 Task: Send an email with the signature Jayden King with the subject Thank you for your application and the message Please let us know if you require any support from our end for the project. from softage.8@softage.net to softage.7@softage.net and move the email from Sent Items to the folder Homework
Action: Mouse moved to (51, 106)
Screenshot: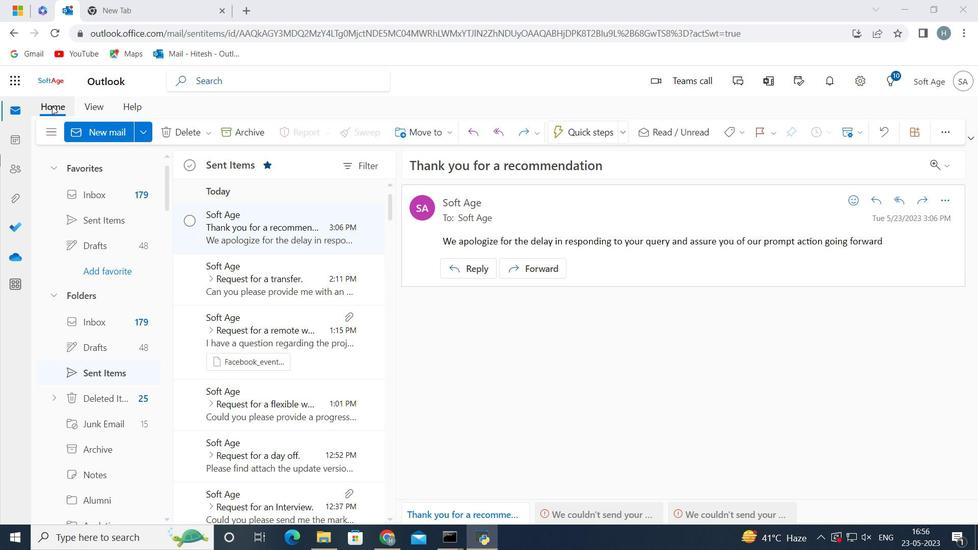 
Action: Mouse pressed left at (51, 106)
Screenshot: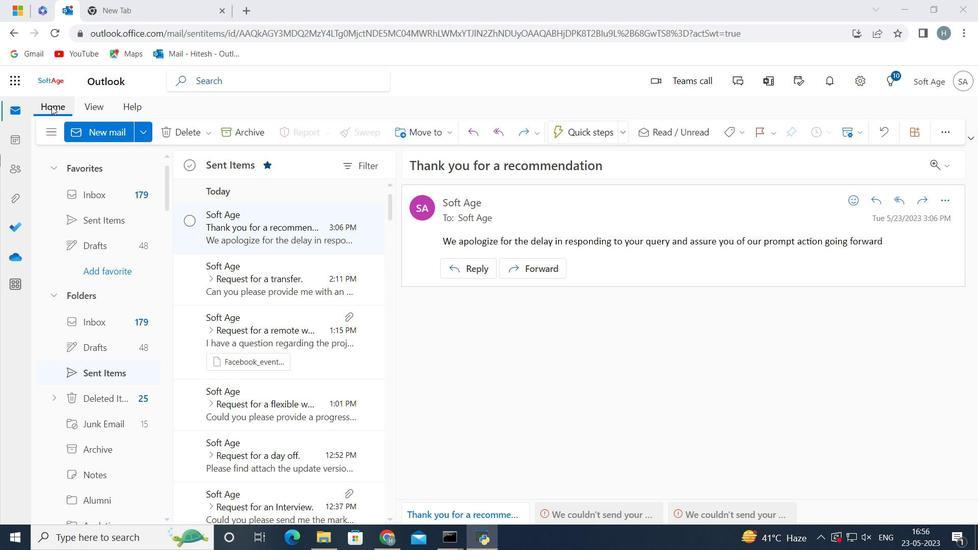 
Action: Mouse moved to (88, 131)
Screenshot: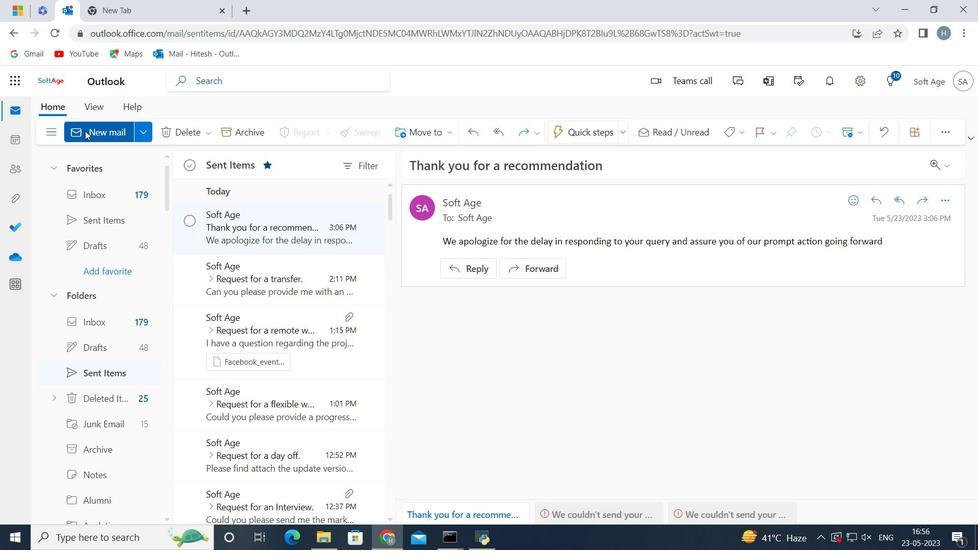 
Action: Mouse pressed left at (88, 131)
Screenshot: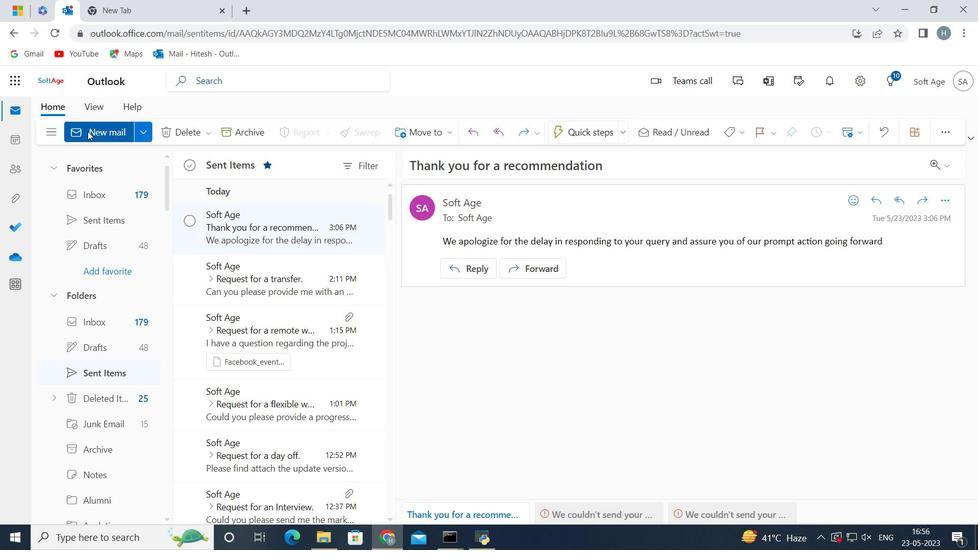 
Action: Mouse moved to (793, 132)
Screenshot: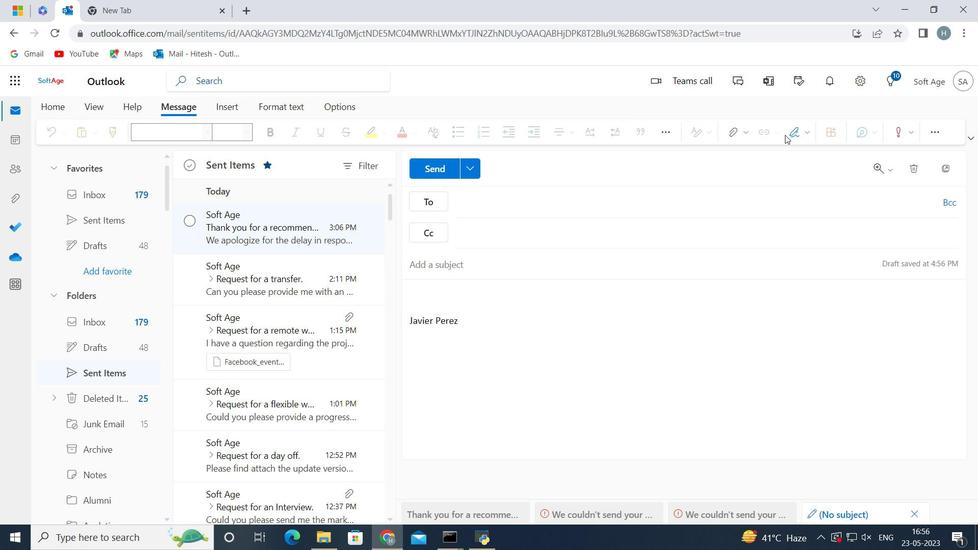 
Action: Mouse pressed left at (793, 132)
Screenshot: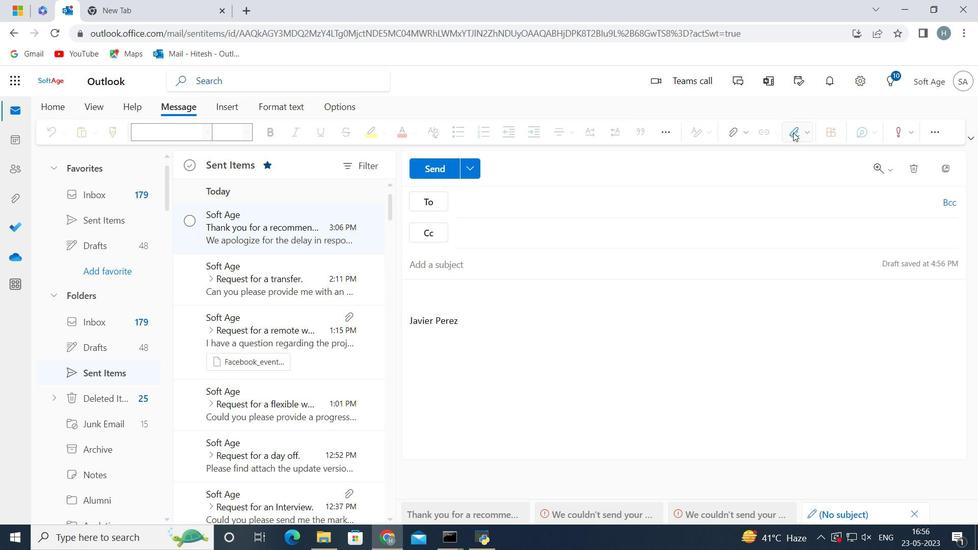 
Action: Mouse moved to (777, 179)
Screenshot: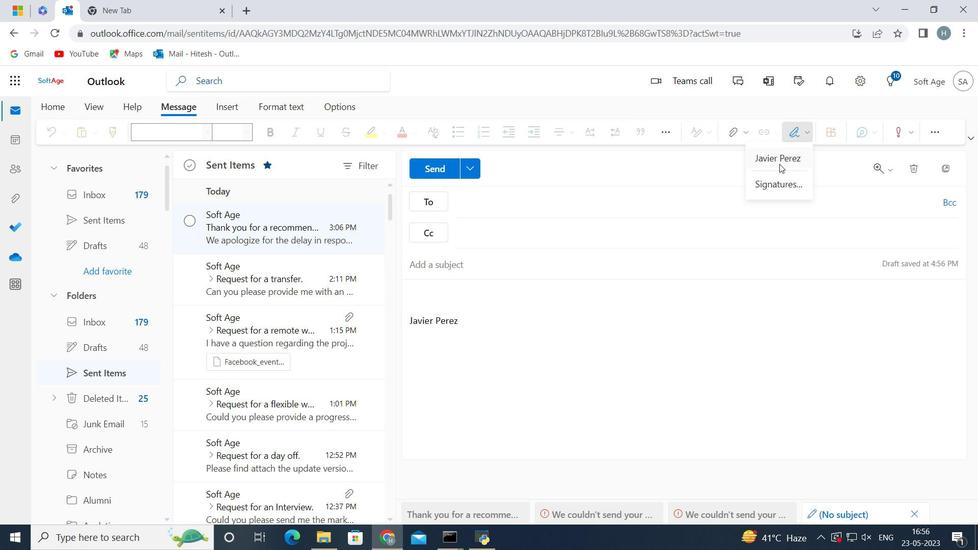 
Action: Mouse pressed left at (777, 179)
Screenshot: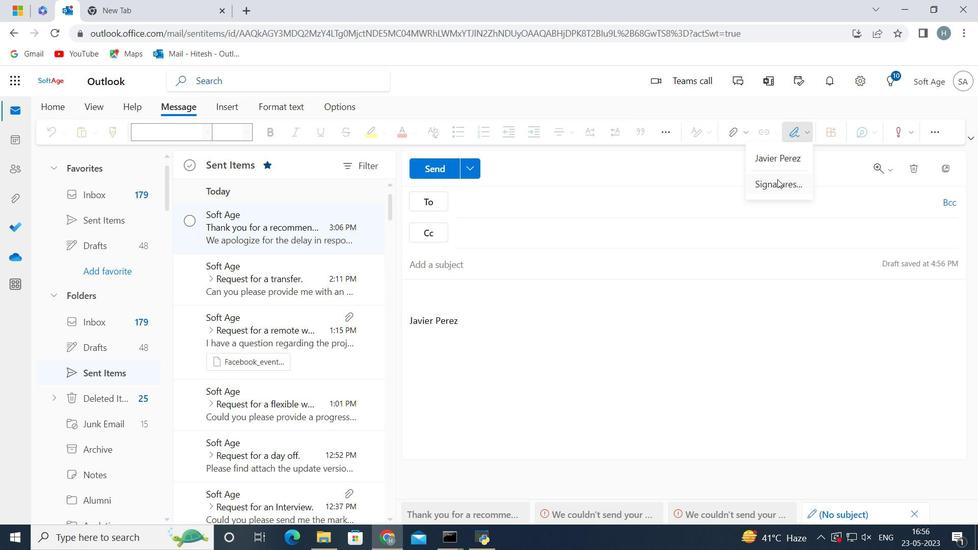 
Action: Mouse moved to (732, 234)
Screenshot: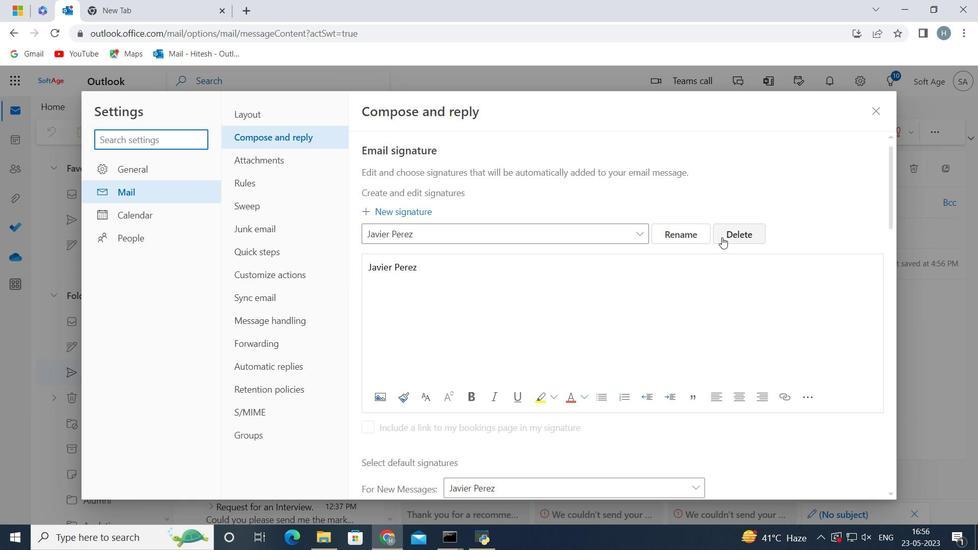 
Action: Mouse pressed left at (732, 234)
Screenshot: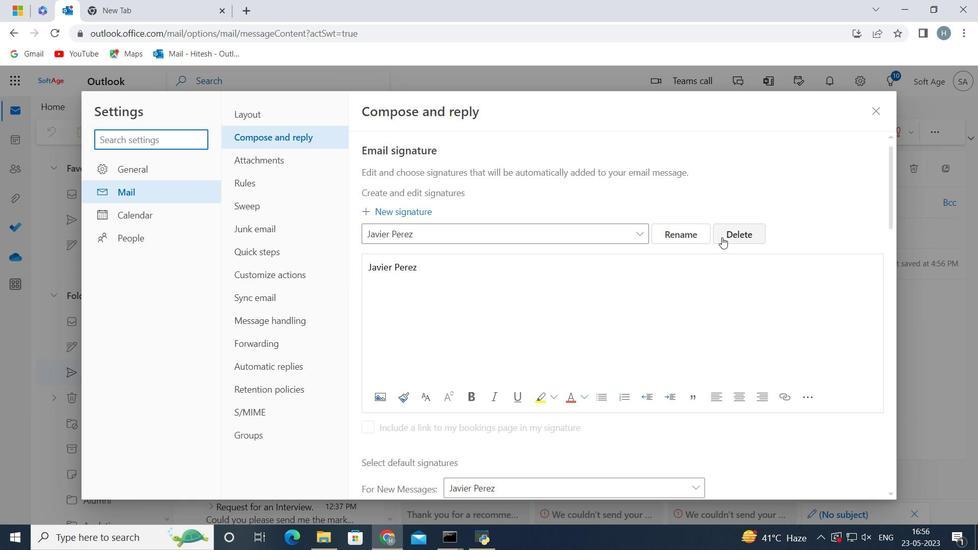 
Action: Mouse moved to (425, 232)
Screenshot: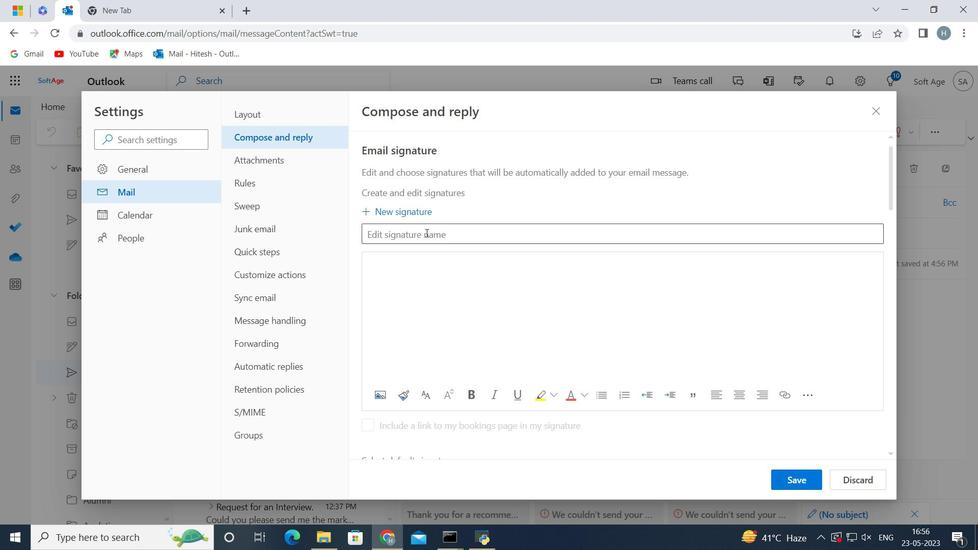 
Action: Mouse pressed left at (425, 232)
Screenshot: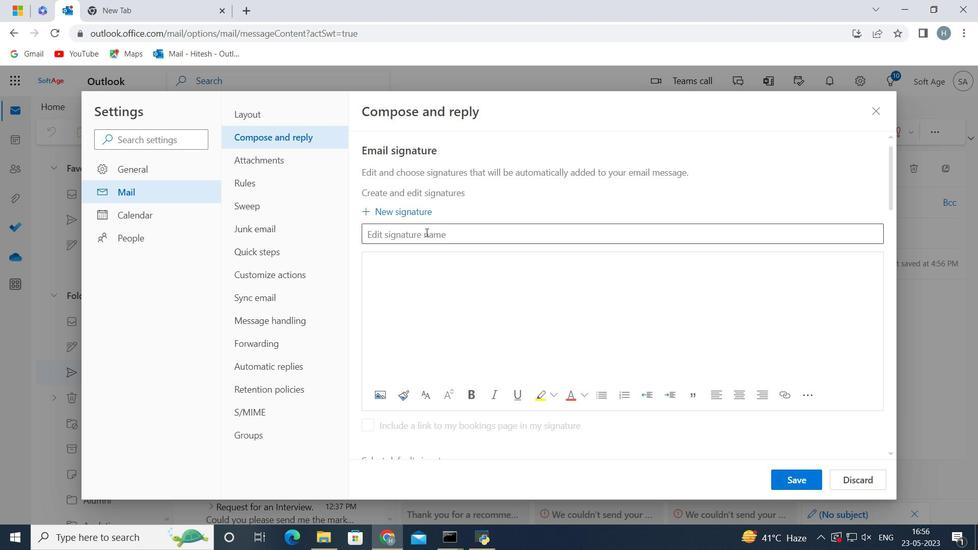 
Action: Key pressed <Key.shift>Jayden<Key.space><Key.shift_r>King<Key.space>
Screenshot: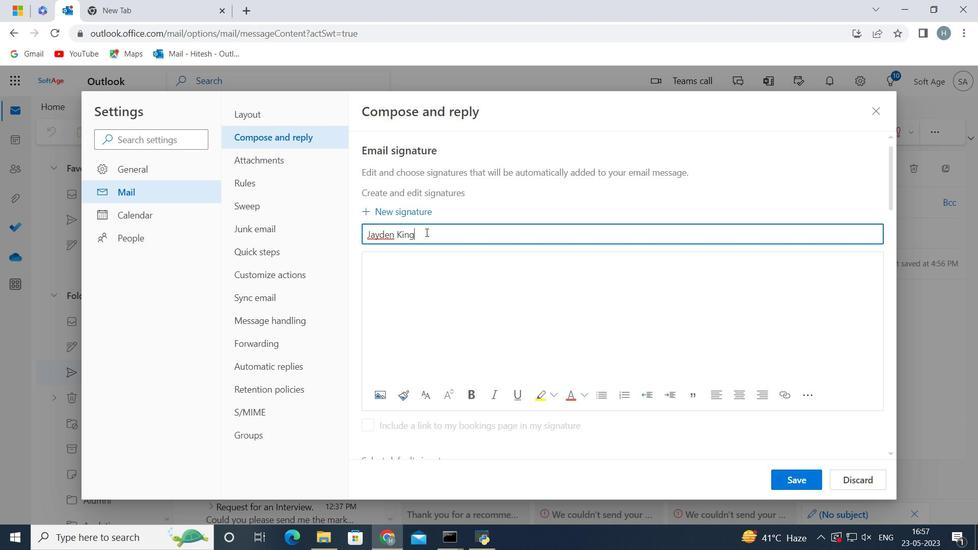
Action: Mouse moved to (380, 260)
Screenshot: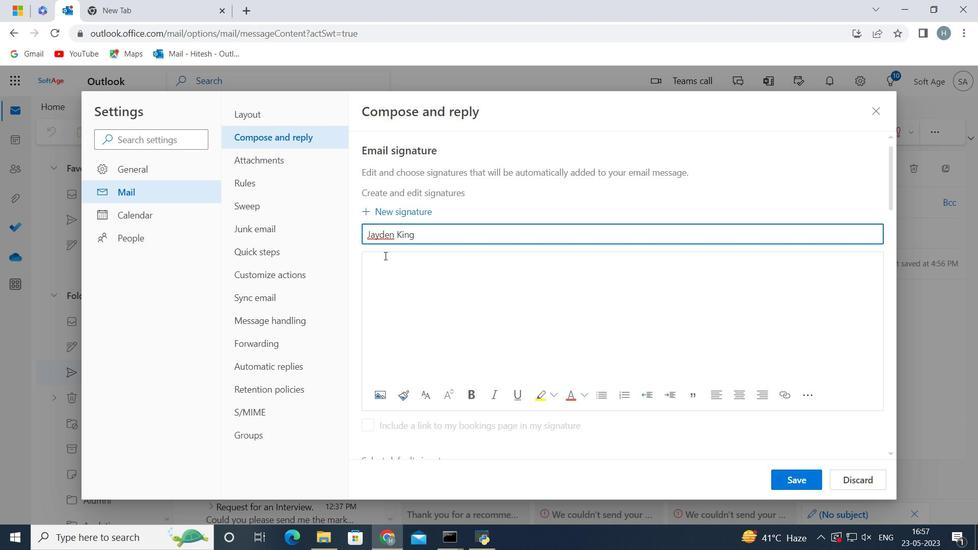 
Action: Mouse pressed left at (380, 260)
Screenshot: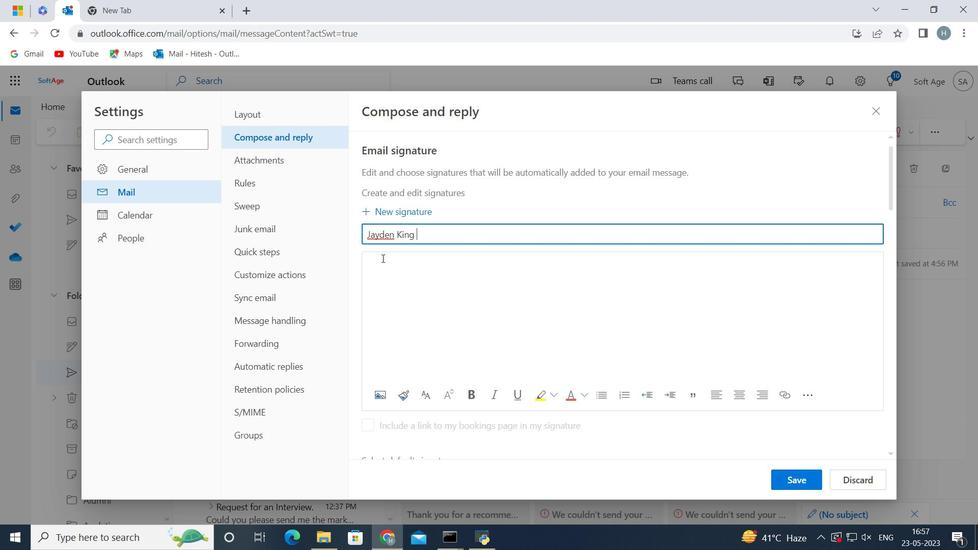 
Action: Key pressed <Key.shift>Jayden<Key.space><Key.shift_r>King<Key.space>
Screenshot: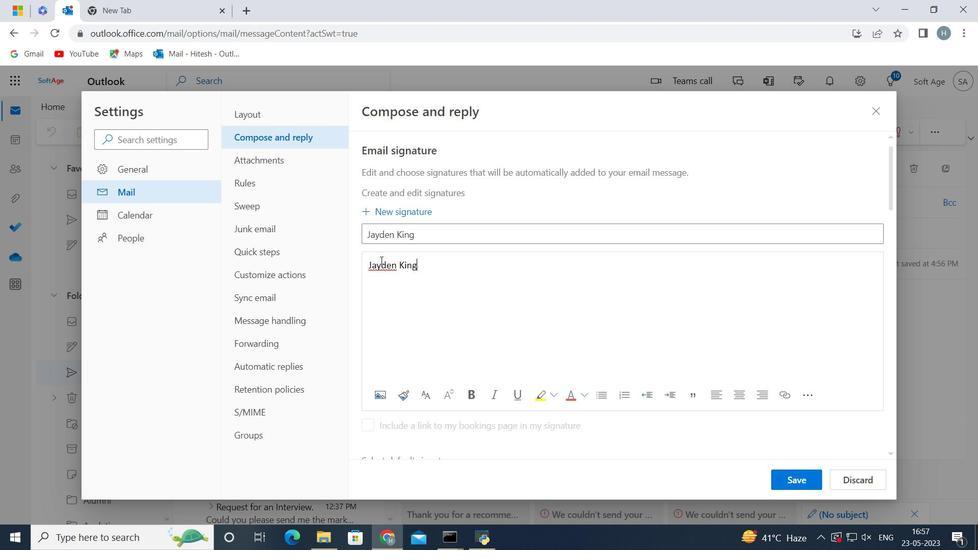 
Action: Mouse moved to (791, 485)
Screenshot: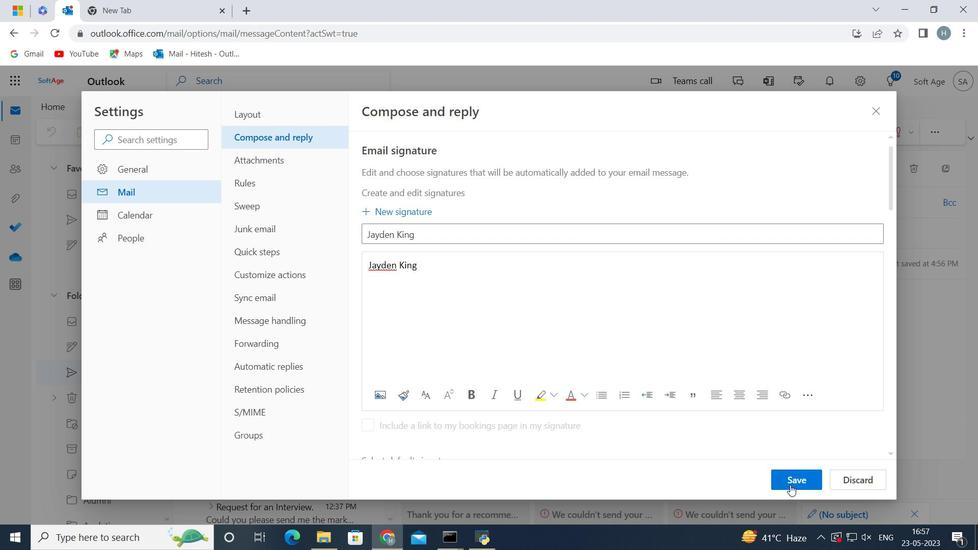 
Action: Mouse pressed left at (791, 485)
Screenshot: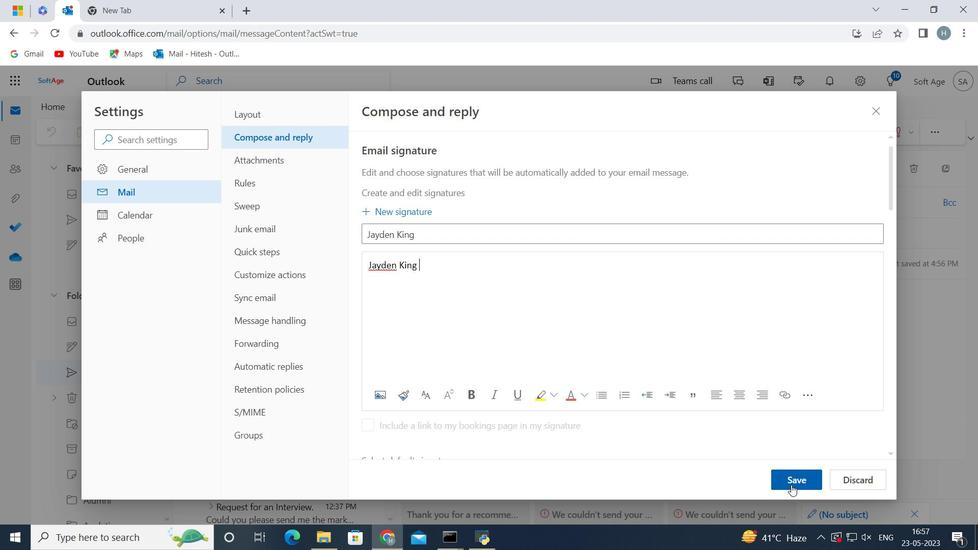 
Action: Mouse moved to (671, 389)
Screenshot: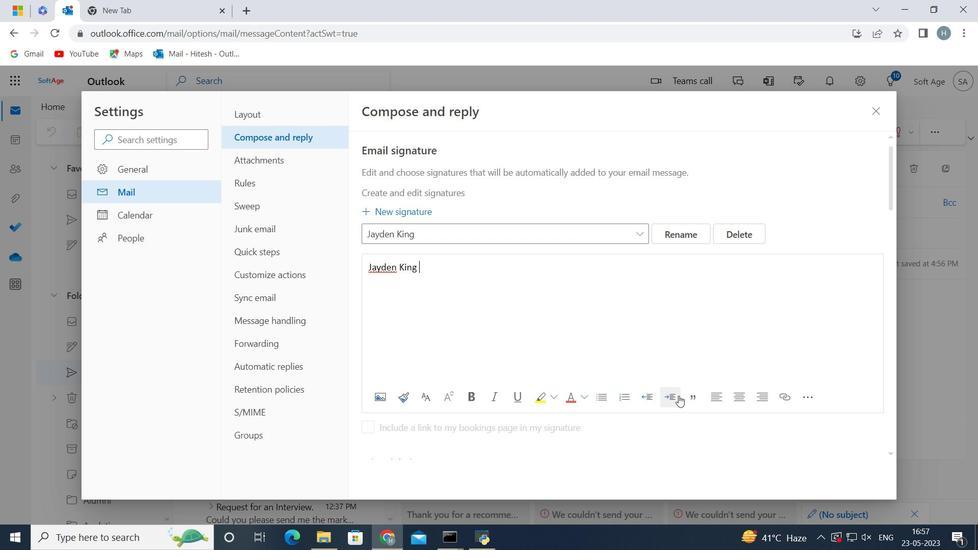 
Action: Mouse scrolled (671, 388) with delta (0, 0)
Screenshot: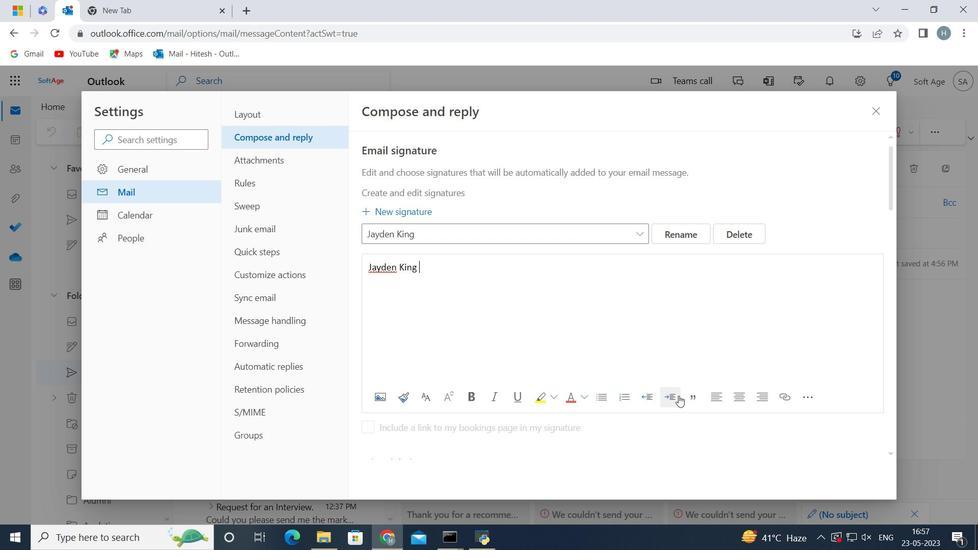 
Action: Mouse moved to (658, 385)
Screenshot: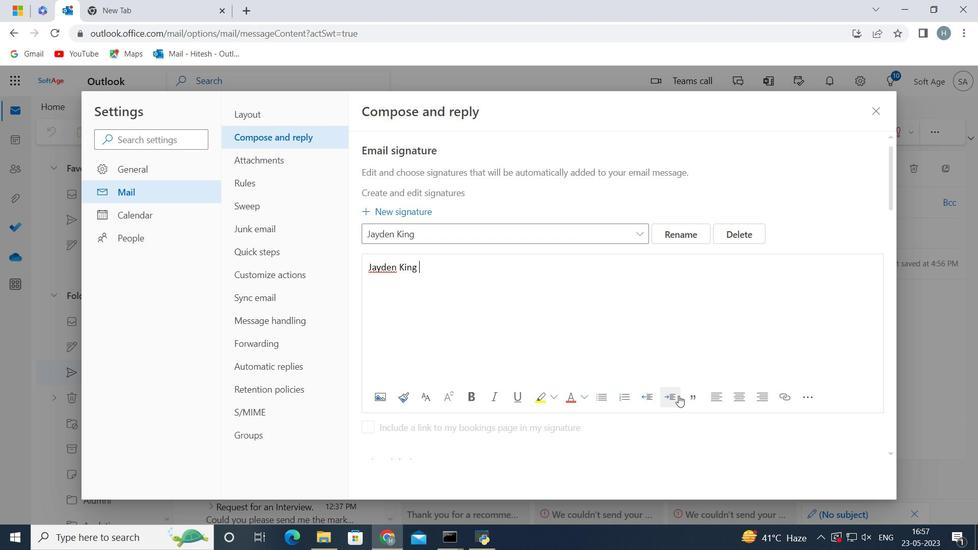 
Action: Mouse scrolled (658, 384) with delta (0, 0)
Screenshot: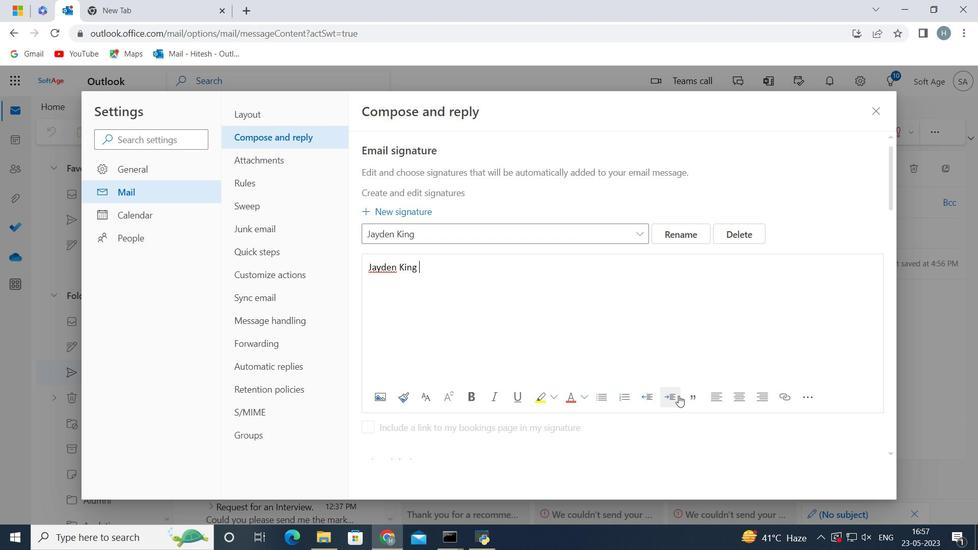 
Action: Mouse moved to (644, 382)
Screenshot: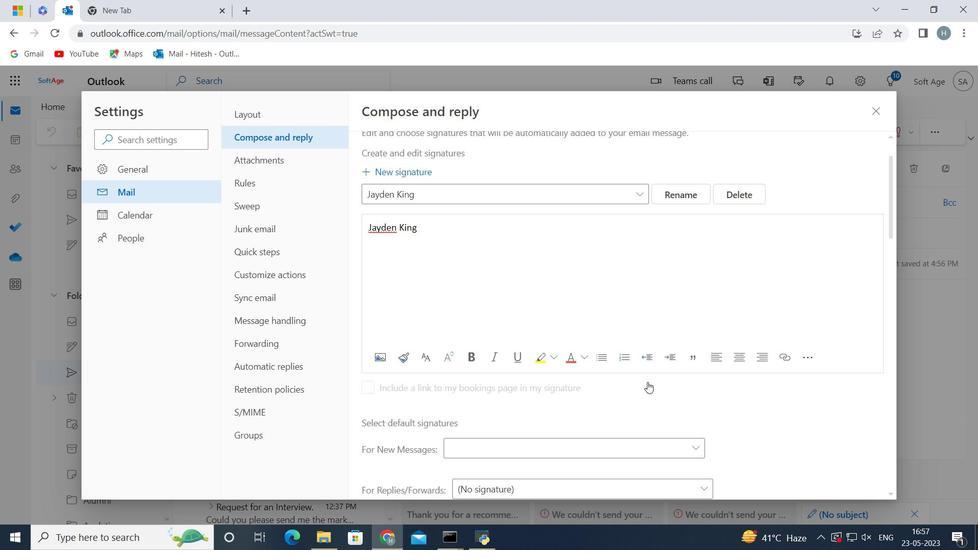 
Action: Mouse scrolled (644, 382) with delta (0, 0)
Screenshot: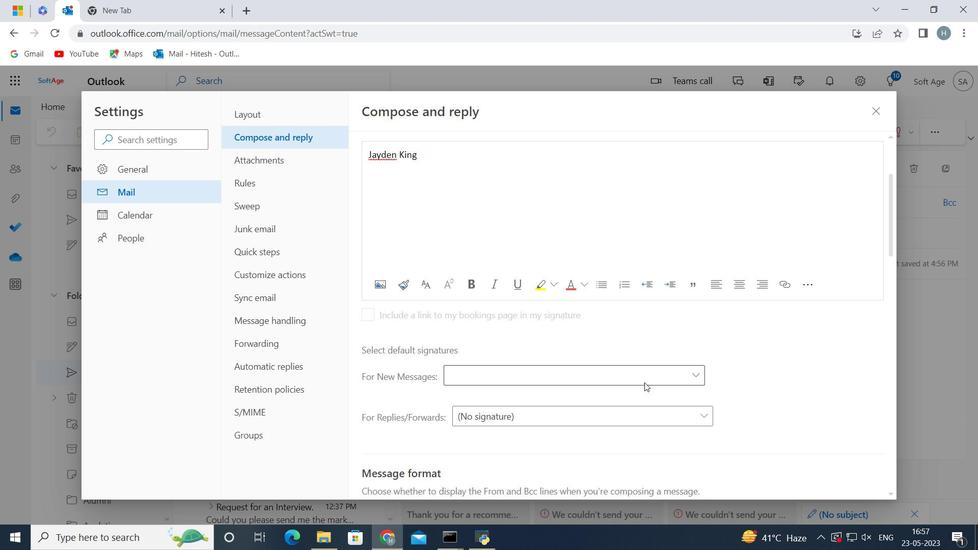 
Action: Mouse moved to (666, 290)
Screenshot: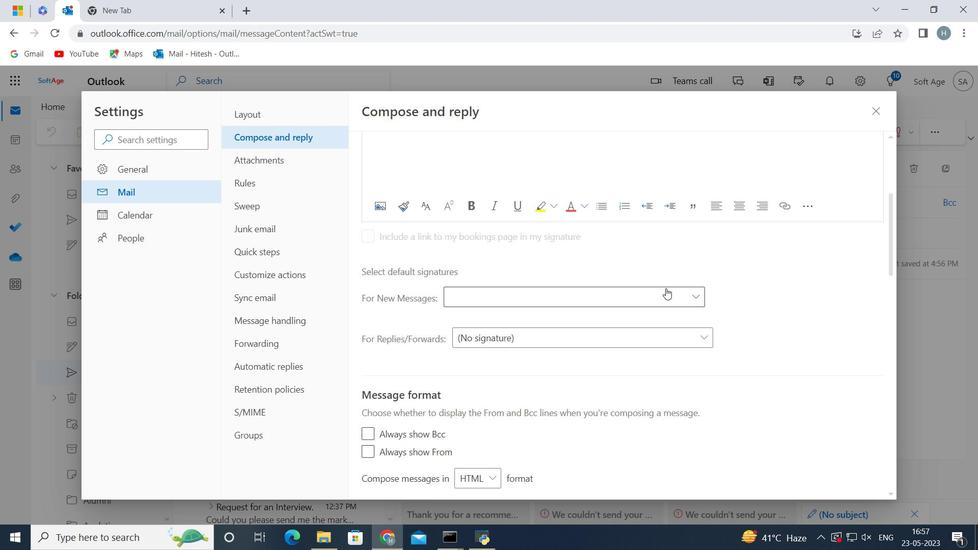 
Action: Mouse pressed left at (666, 290)
Screenshot: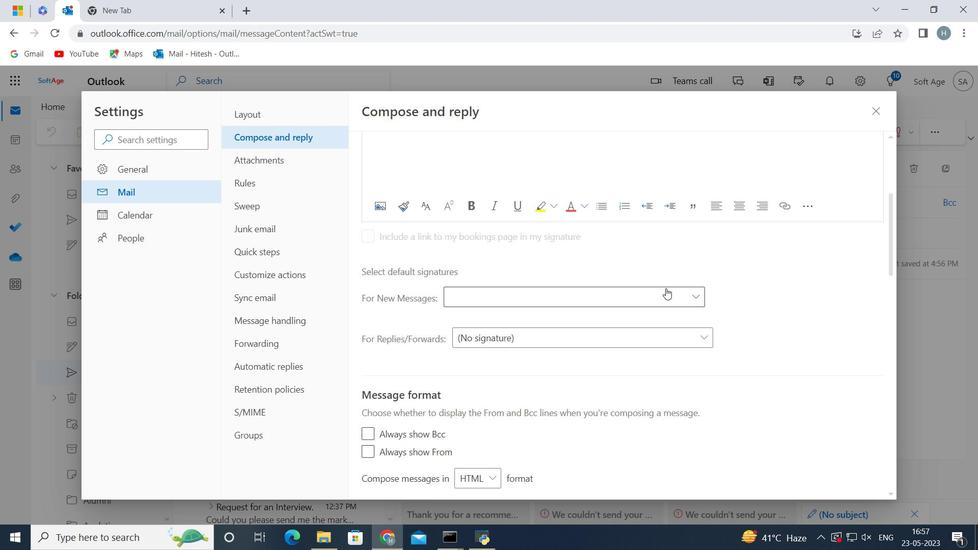 
Action: Mouse moved to (646, 335)
Screenshot: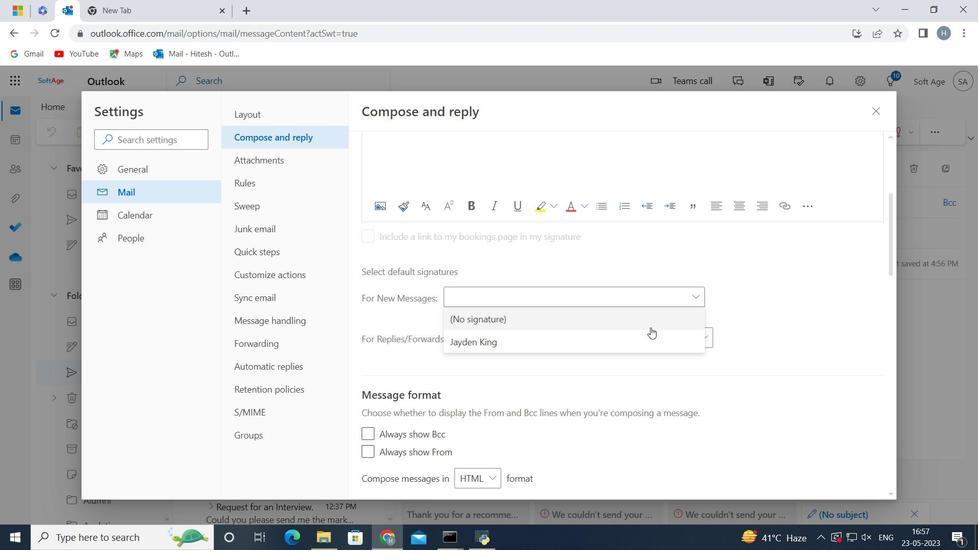 
Action: Mouse pressed left at (646, 335)
Screenshot: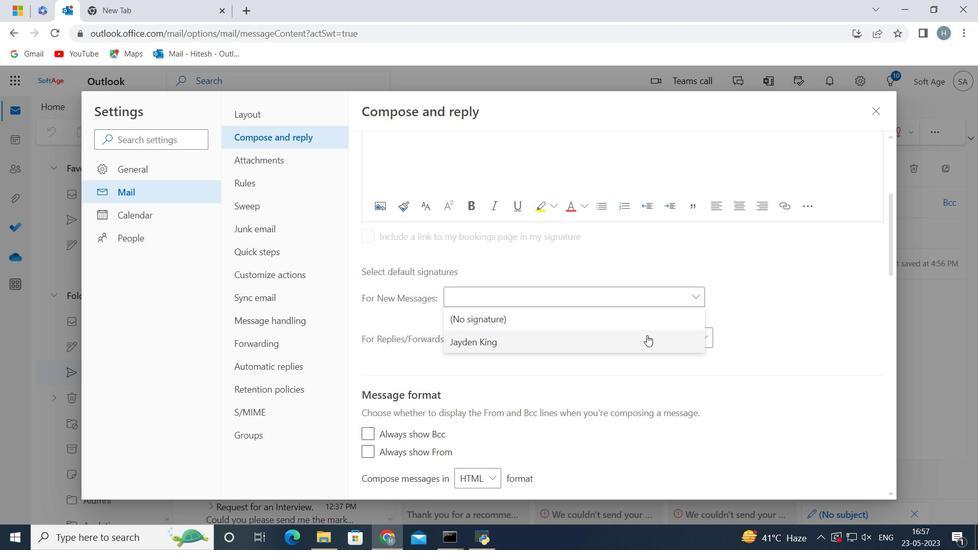 
Action: Mouse moved to (793, 481)
Screenshot: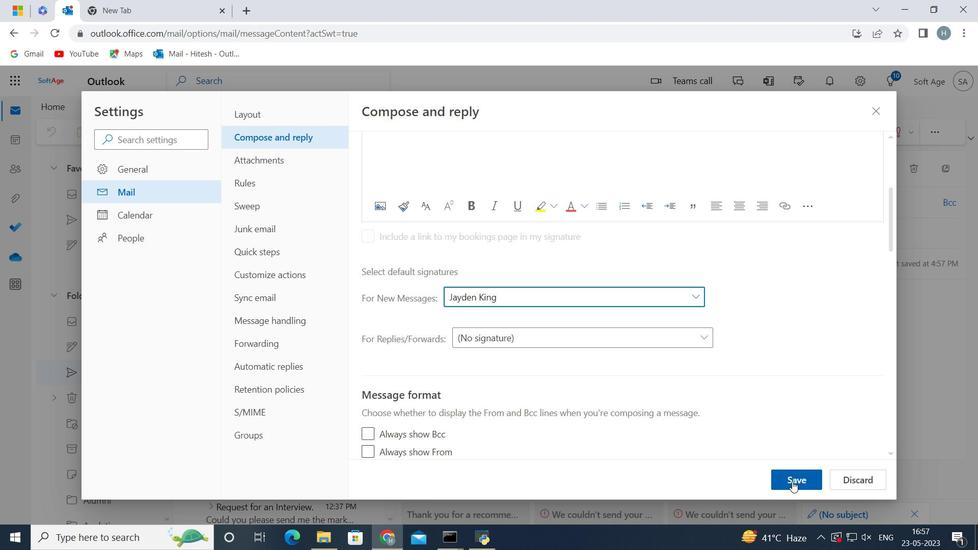 
Action: Mouse pressed left at (793, 481)
Screenshot: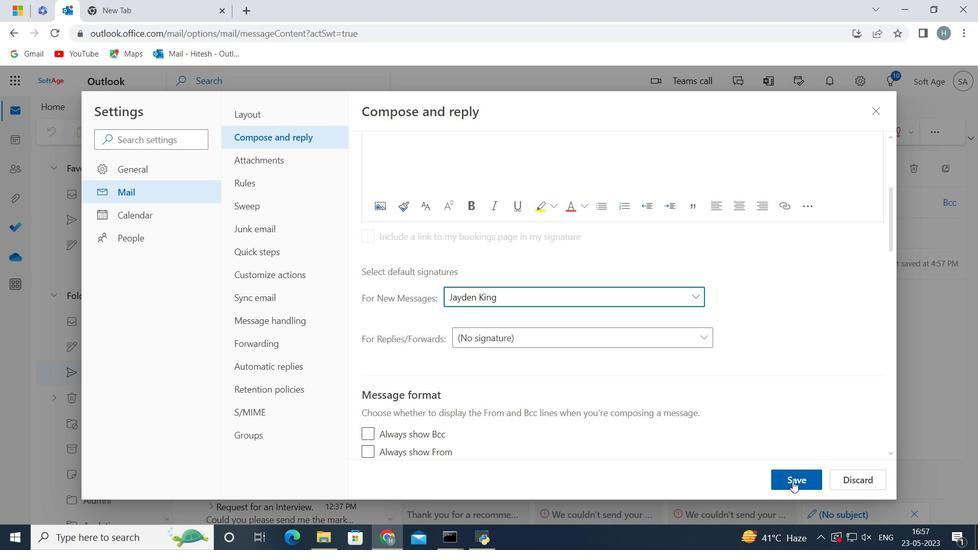 
Action: Mouse moved to (872, 112)
Screenshot: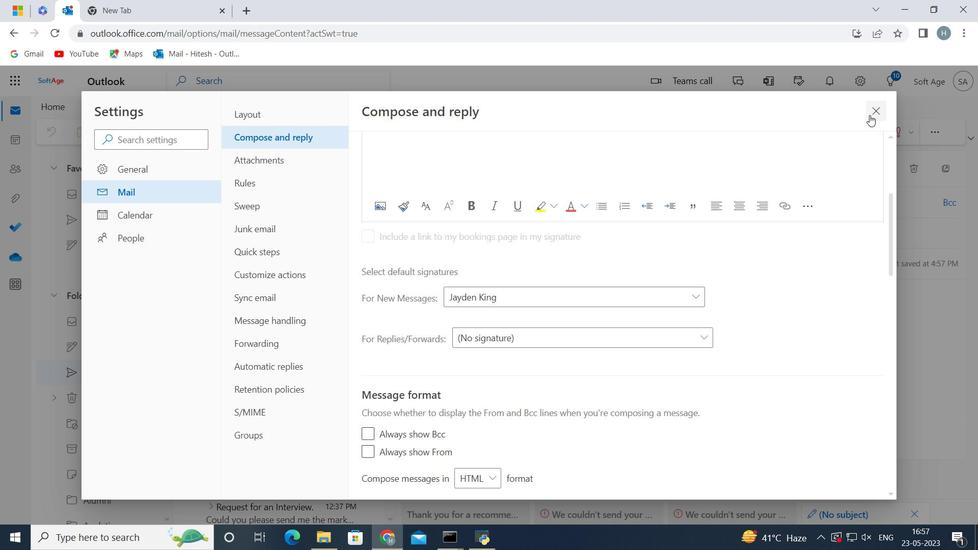 
Action: Mouse pressed left at (872, 112)
Screenshot: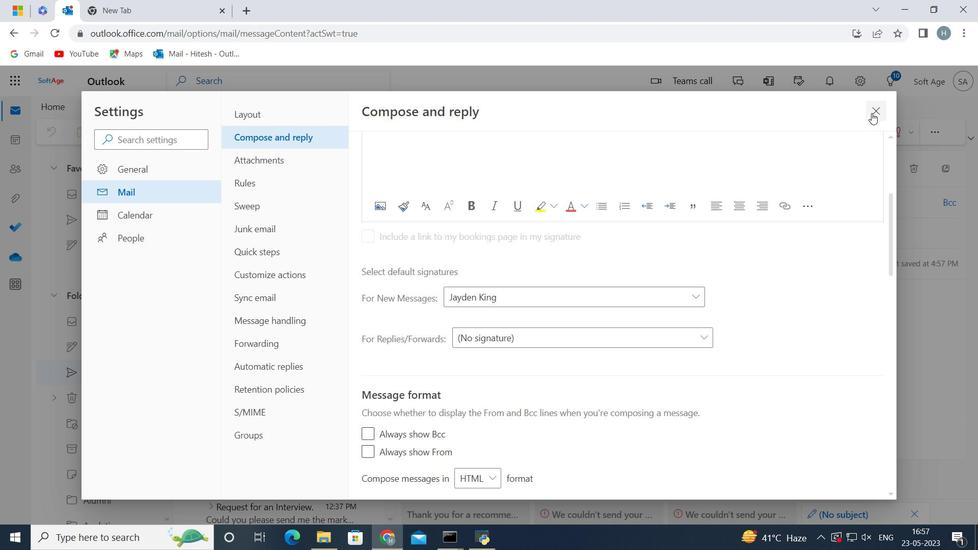 
Action: Mouse moved to (423, 262)
Screenshot: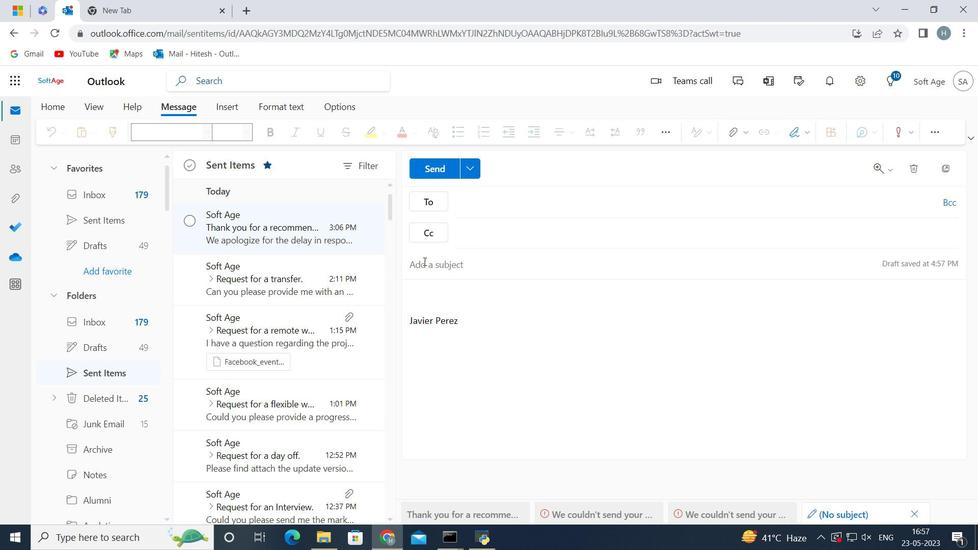 
Action: Mouse pressed left at (423, 262)
Screenshot: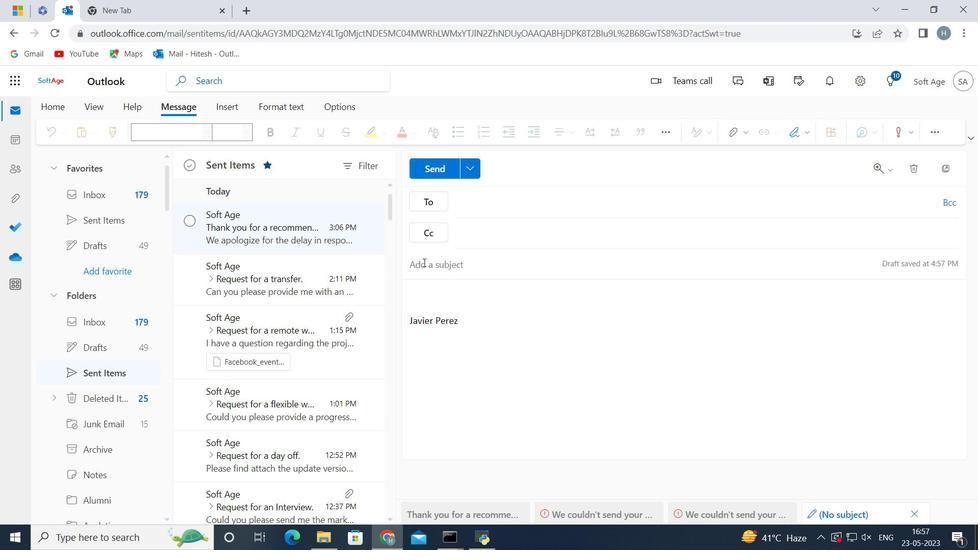 
Action: Key pressed <Key.shift>Thank<Key.space>you<Key.space>for<Key.space>your<Key.space>application<Key.space>
Screenshot: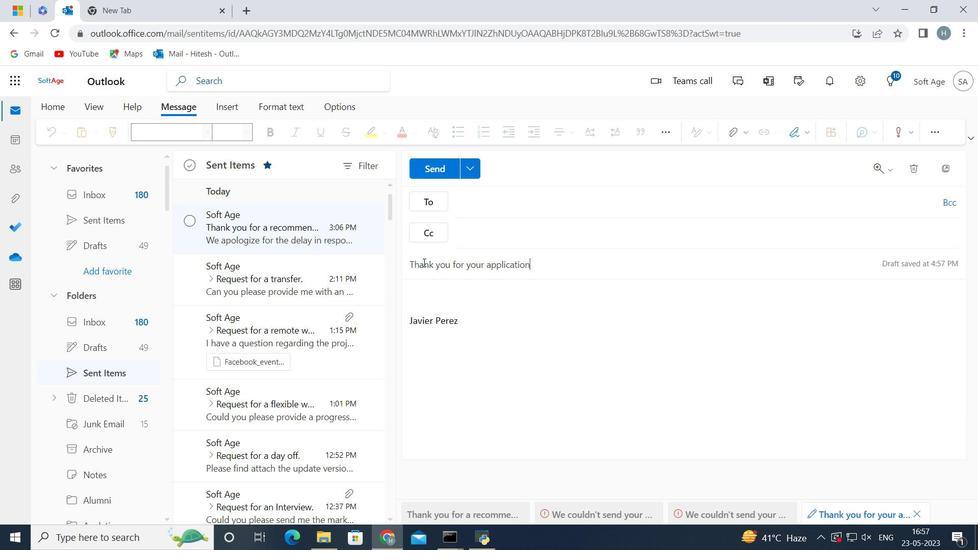 
Action: Mouse moved to (470, 317)
Screenshot: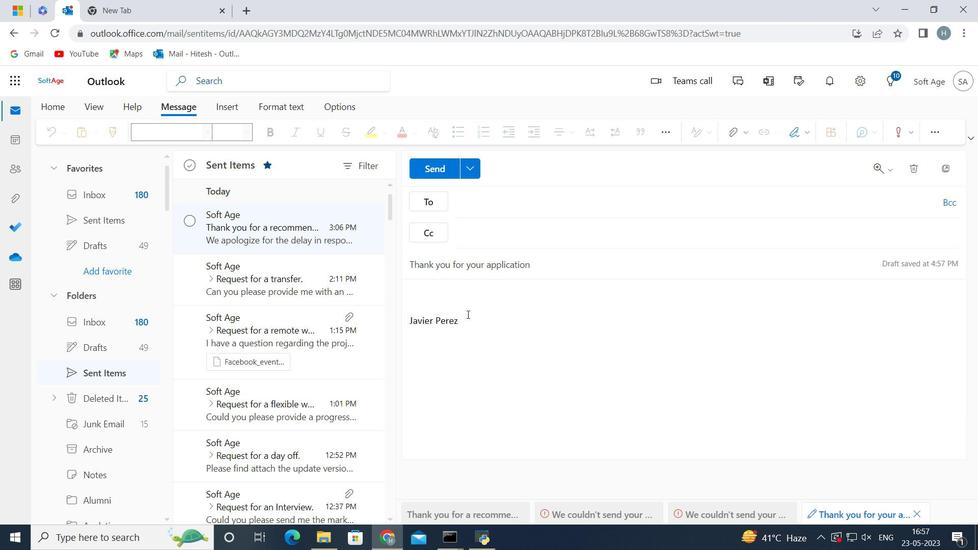 
Action: Mouse pressed left at (470, 317)
Screenshot: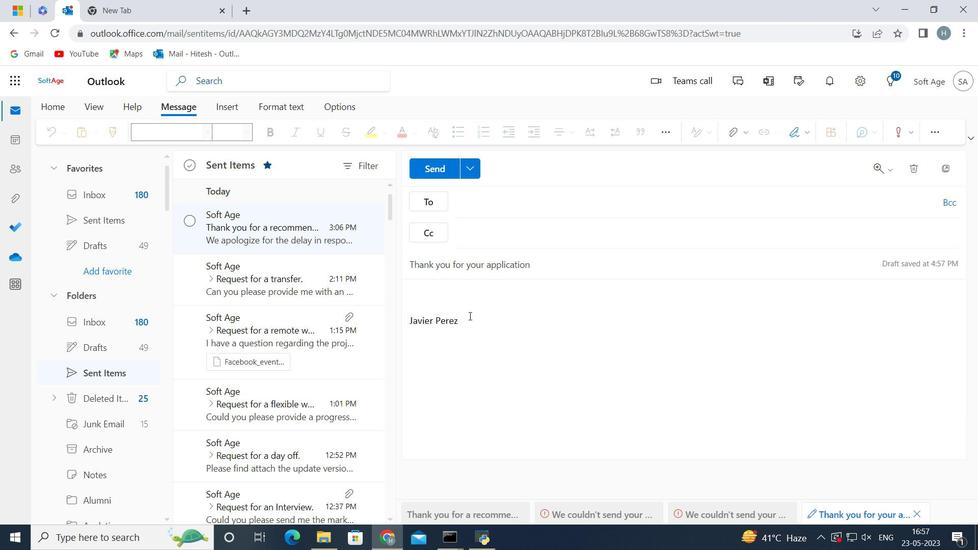 
Action: Mouse moved to (471, 317)
Screenshot: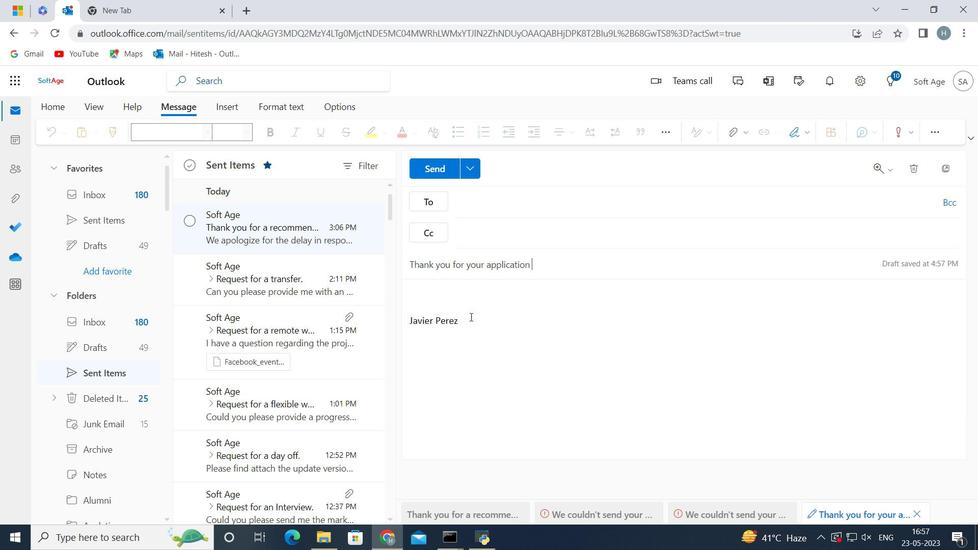 
Action: Key pressed <Key.backspace><Key.backspace><Key.backspace><Key.backspace><Key.backspace><Key.backspace><Key.backspace><Key.backspace><Key.backspace><Key.backspace><Key.backspace><Key.backspace><Key.backspace><Key.backspace><Key.backspace><Key.backspace><Key.backspace><Key.backspace><Key.shift_r>Please<Key.space>let<Key.space>us<Key.space>know<Key.space>if<Key.space>you<Key.space>require<Key.space>any<Key.space>support<Key.space>from<Key.space>our<Key.space>end<Key.space>for<Key.space>the<Key.space>project<Key.space>
Screenshot: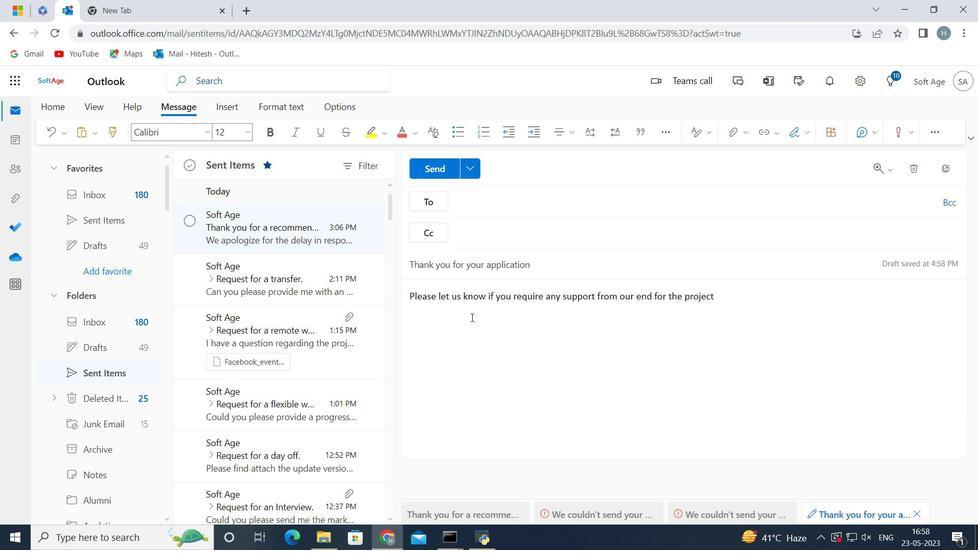 
Action: Mouse moved to (478, 205)
Screenshot: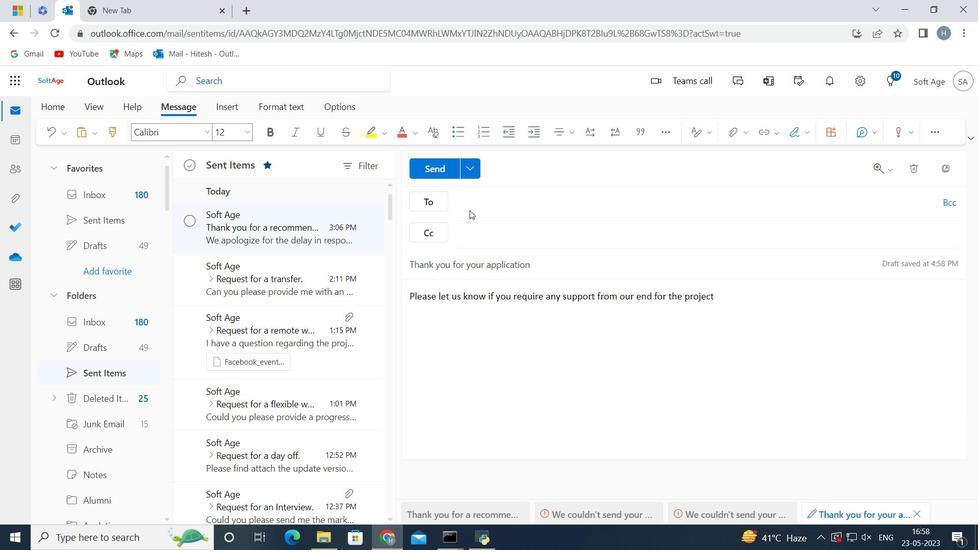 
Action: Mouse pressed left at (478, 205)
Screenshot: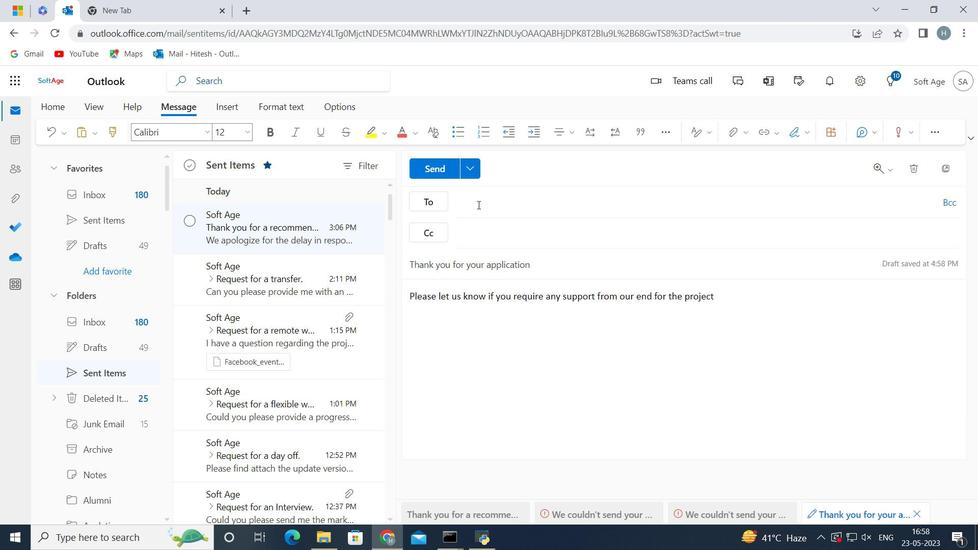 
Action: Key pressed softage.7<Key.shift>@softage.net
Screenshot: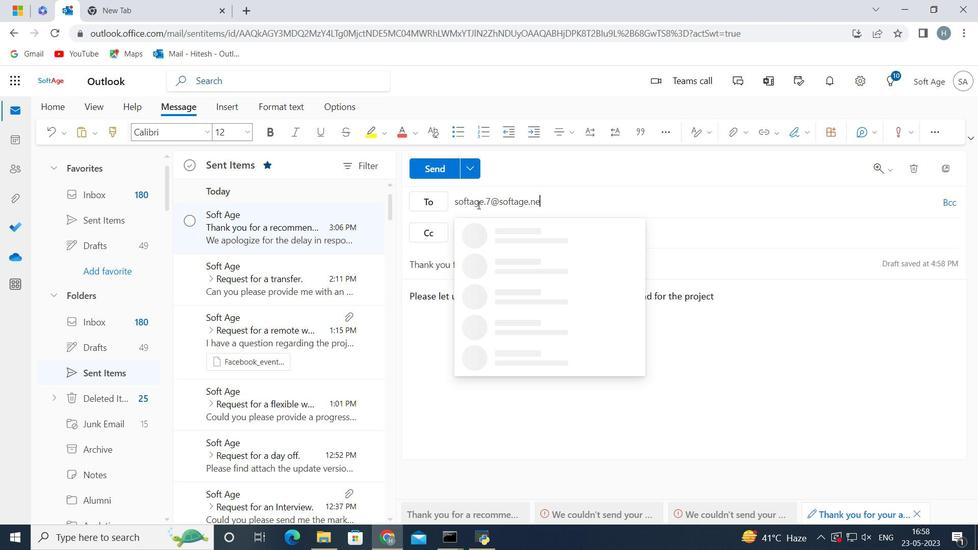 
Action: Mouse moved to (497, 232)
Screenshot: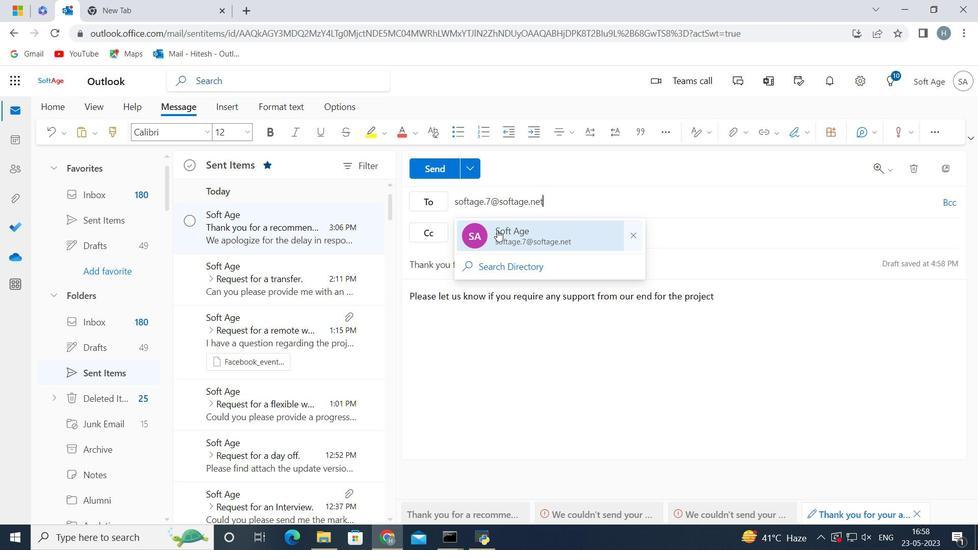 
Action: Mouse pressed left at (497, 232)
Screenshot: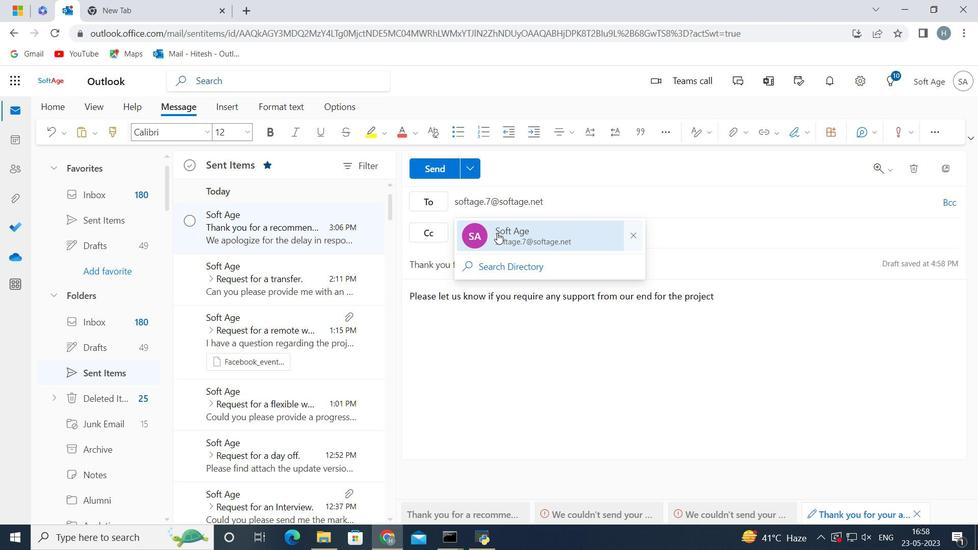 
Action: Mouse moved to (437, 166)
Screenshot: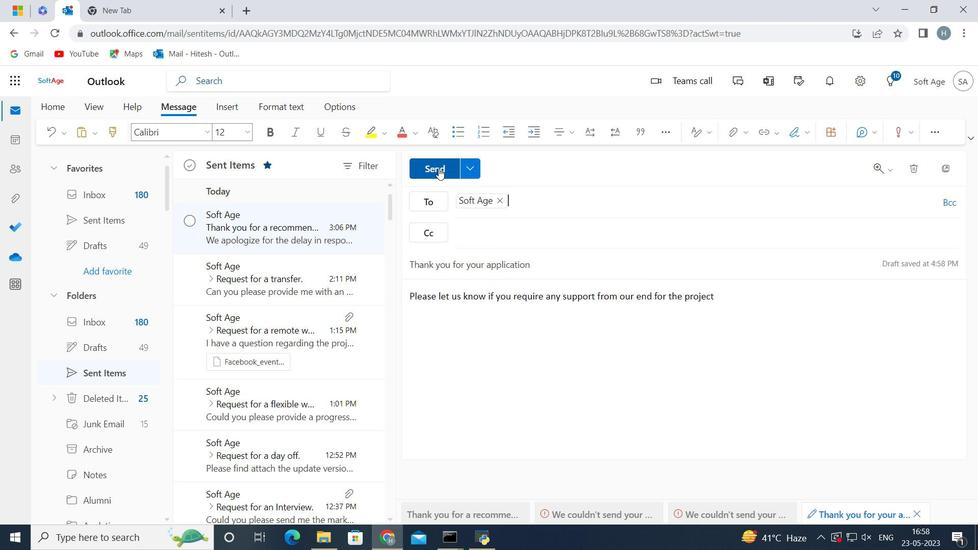 
Action: Mouse pressed left at (437, 166)
Screenshot: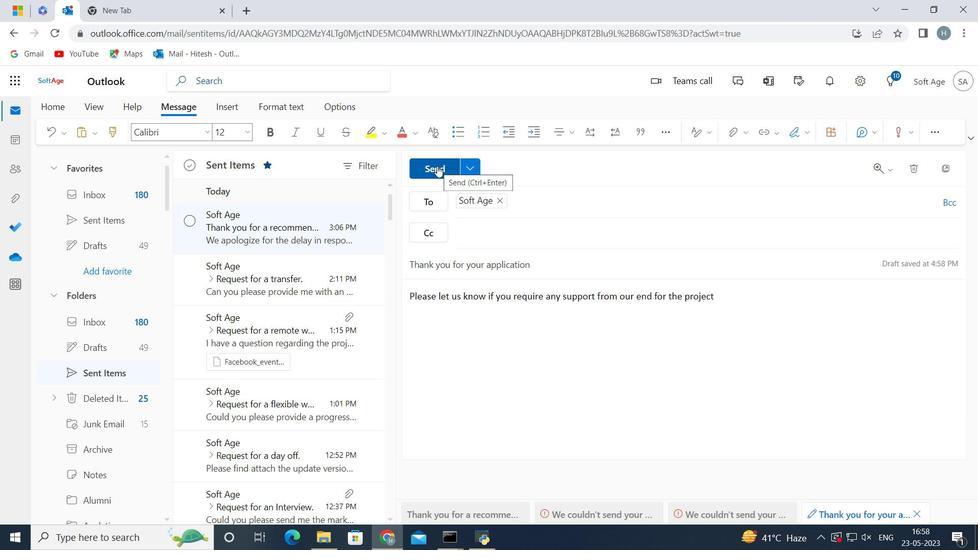 
Action: Mouse moved to (275, 230)
Screenshot: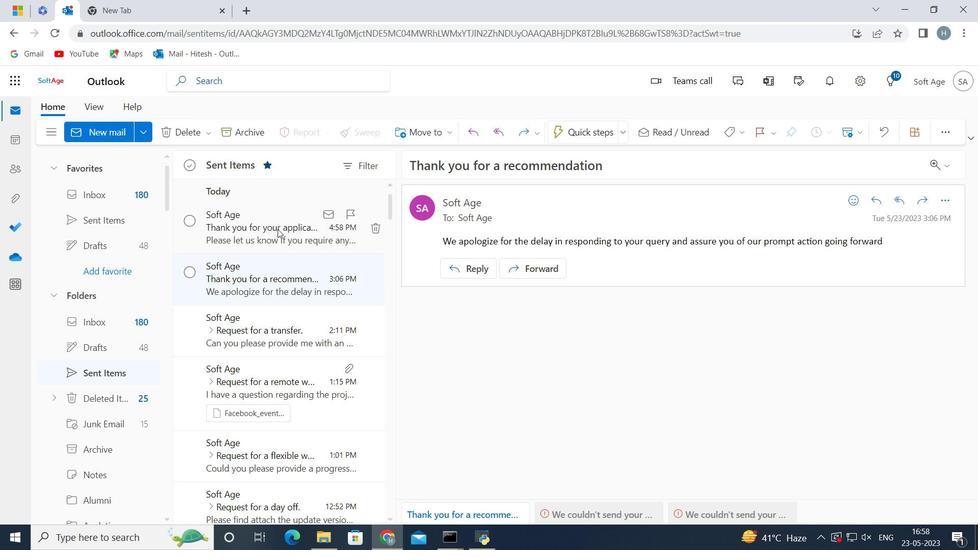 
Action: Mouse pressed left at (275, 230)
Screenshot: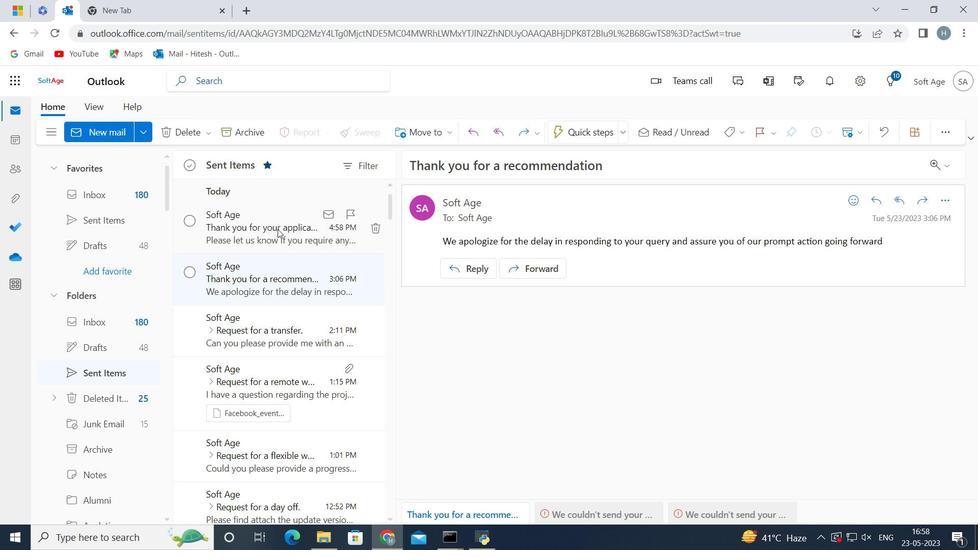 
Action: Mouse moved to (413, 139)
Screenshot: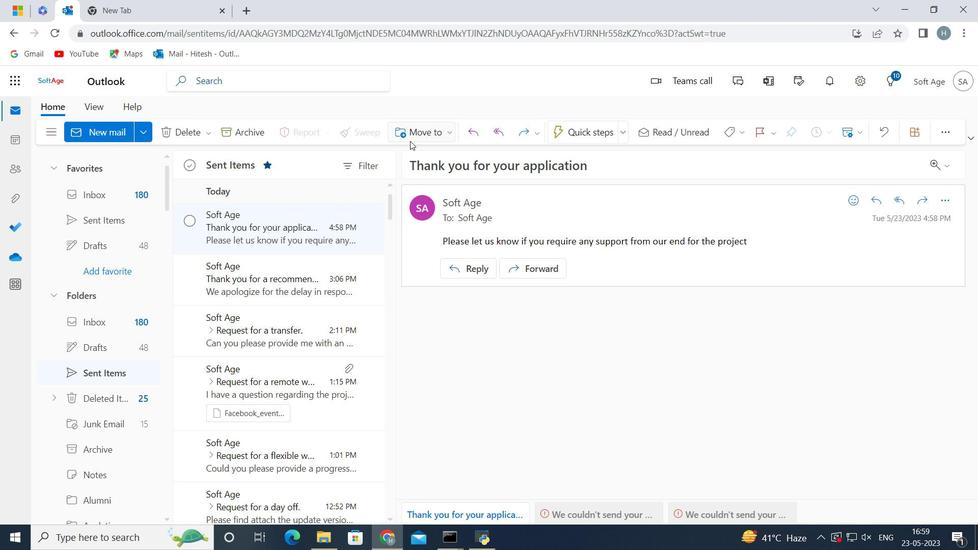 
Action: Mouse pressed left at (413, 139)
Screenshot: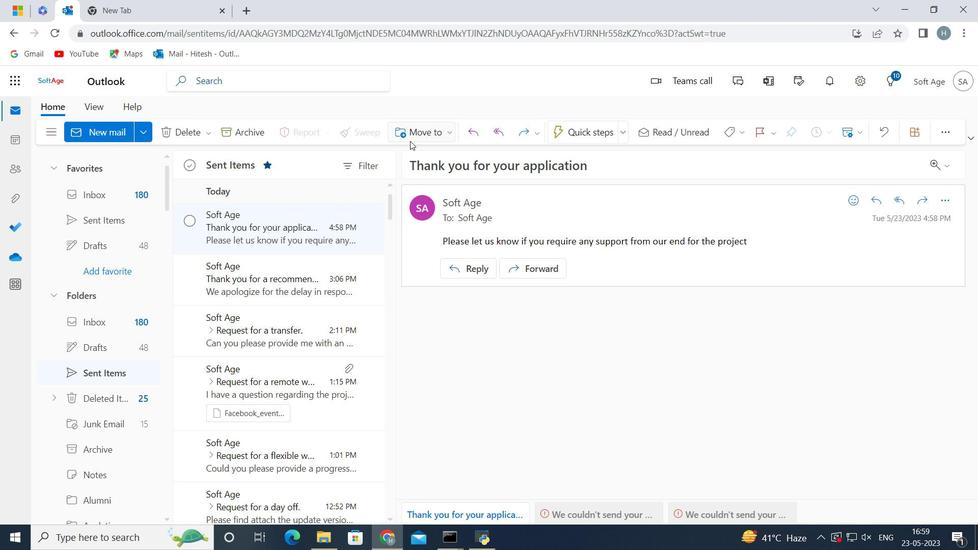 
Action: Mouse moved to (436, 147)
Screenshot: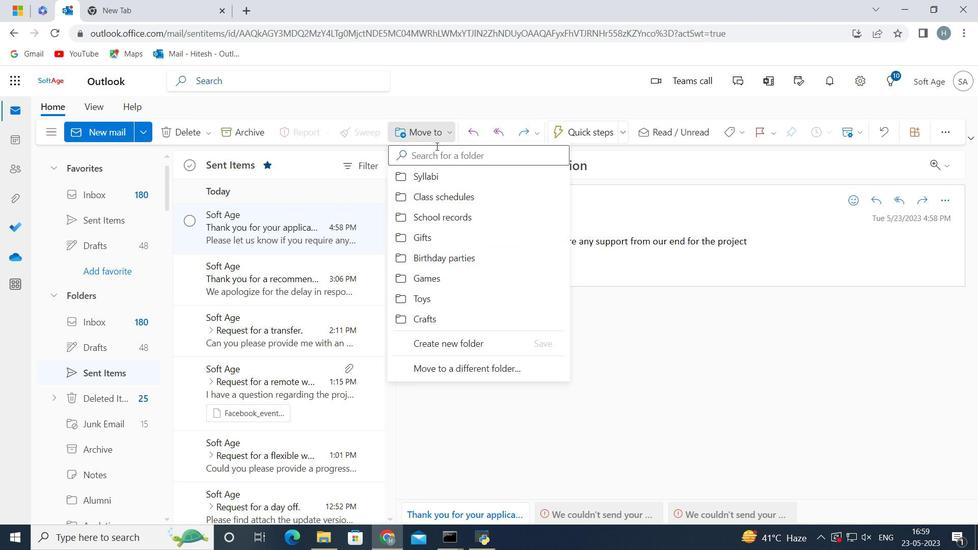 
Action: Mouse pressed left at (436, 147)
Screenshot: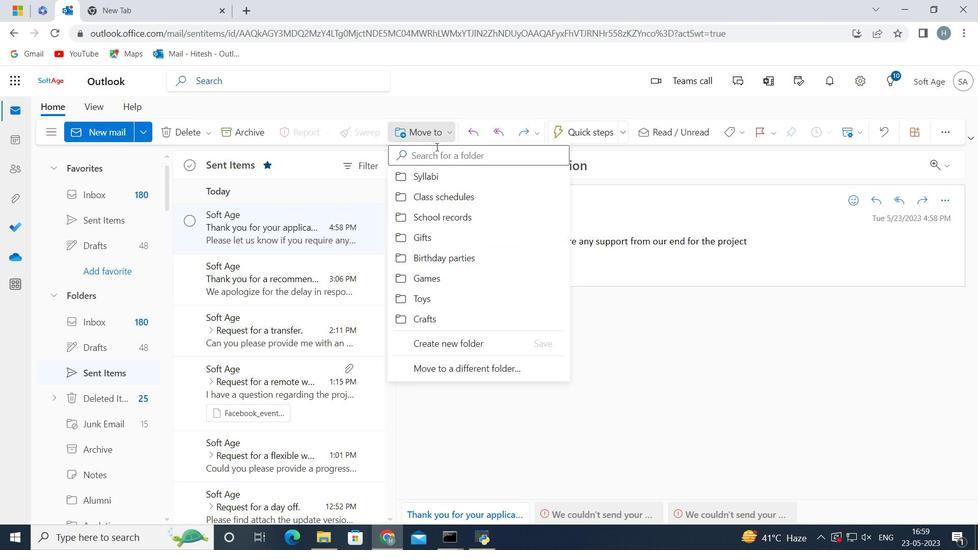 
Action: Mouse moved to (437, 150)
Screenshot: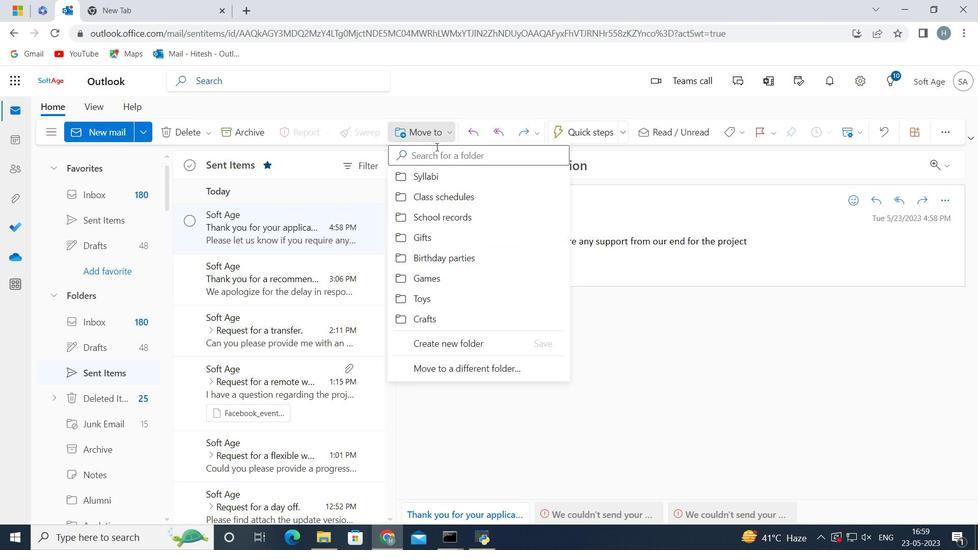 
Action: Key pressed <Key.shift>Home
Screenshot: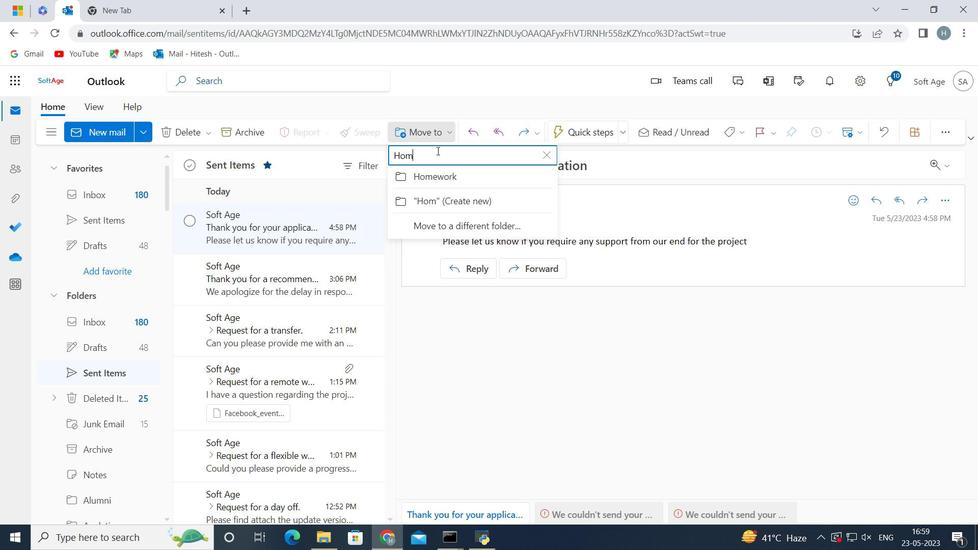 
Action: Mouse moved to (395, 174)
Screenshot: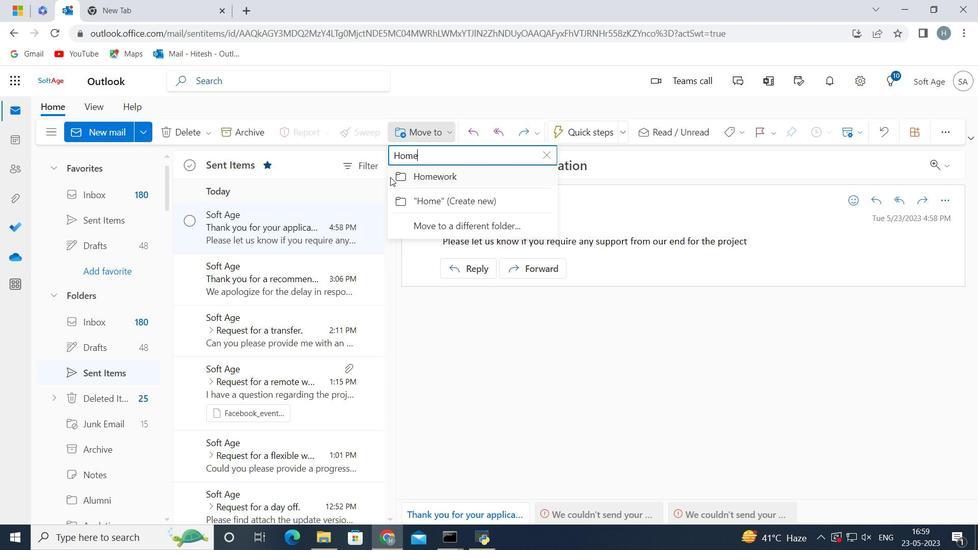 
Action: Mouse pressed left at (395, 174)
Screenshot: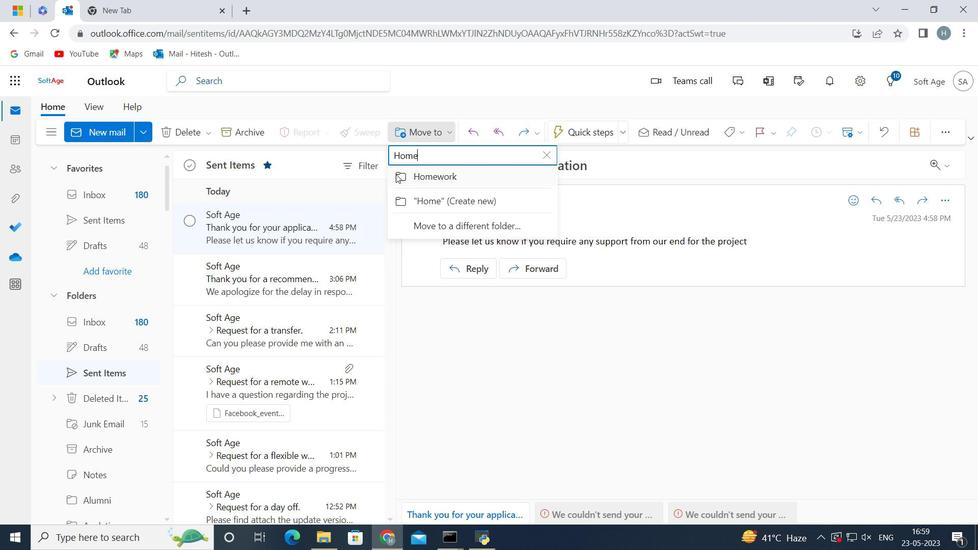 
Action: Mouse moved to (480, 379)
Screenshot: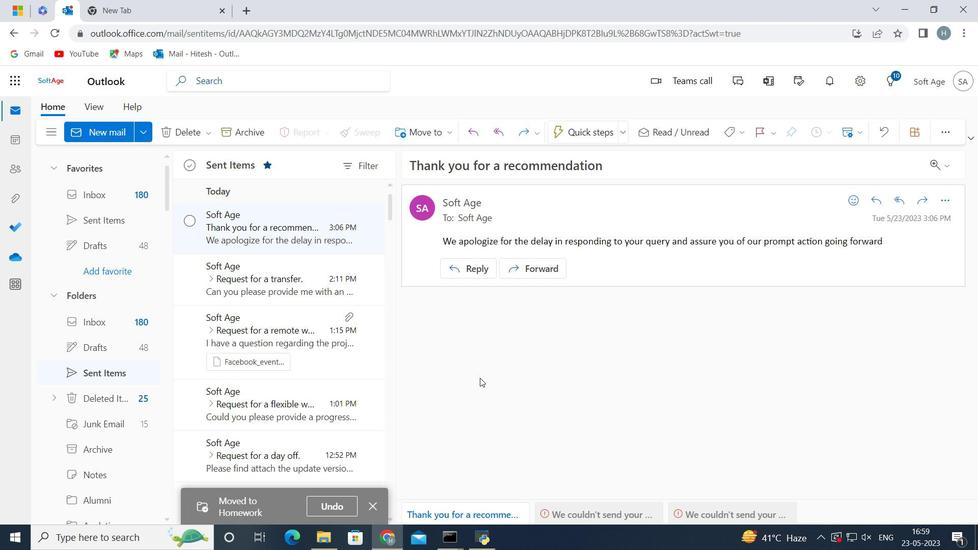 
